 Task: Arrange a 60-minute meeting to evaluate customer support effectiveness.
Action: Mouse pressed left at (83, 138)
Screenshot: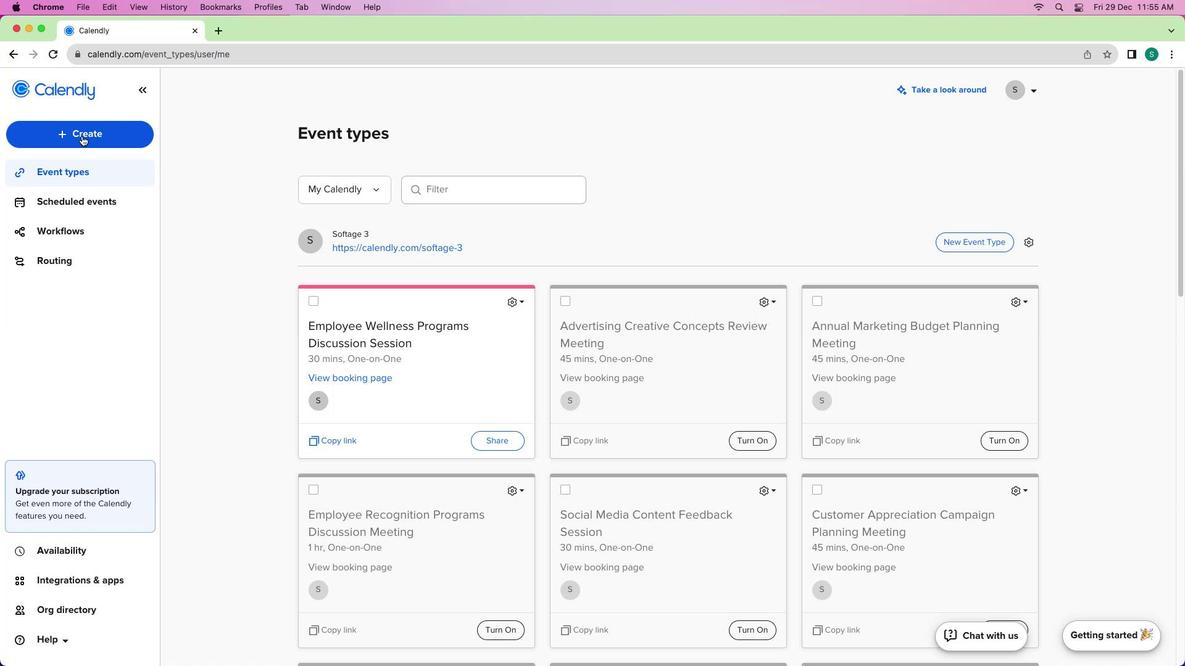 
Action: Mouse moved to (80, 135)
Screenshot: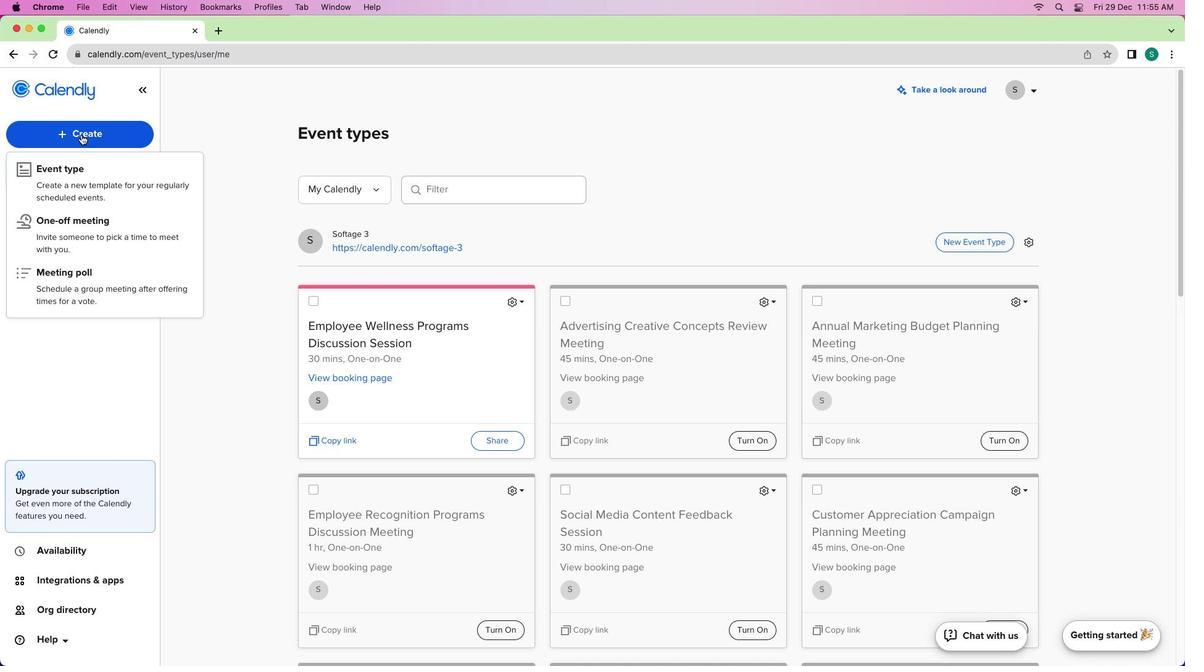 
Action: Mouse pressed left at (80, 135)
Screenshot: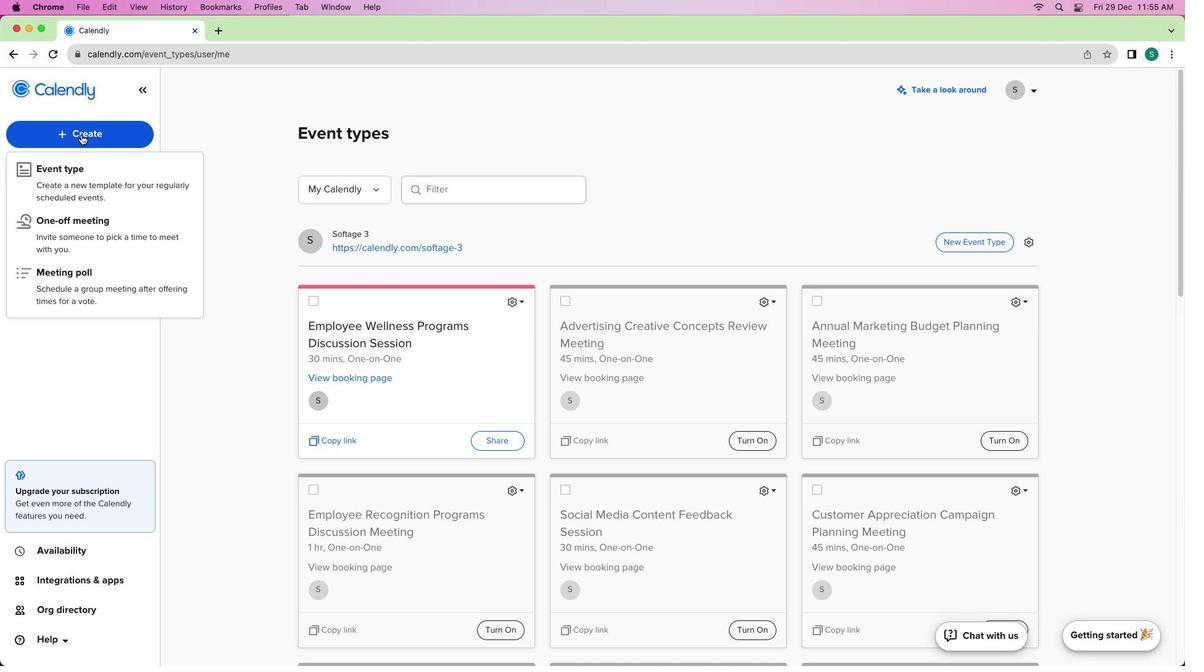
Action: Mouse moved to (86, 168)
Screenshot: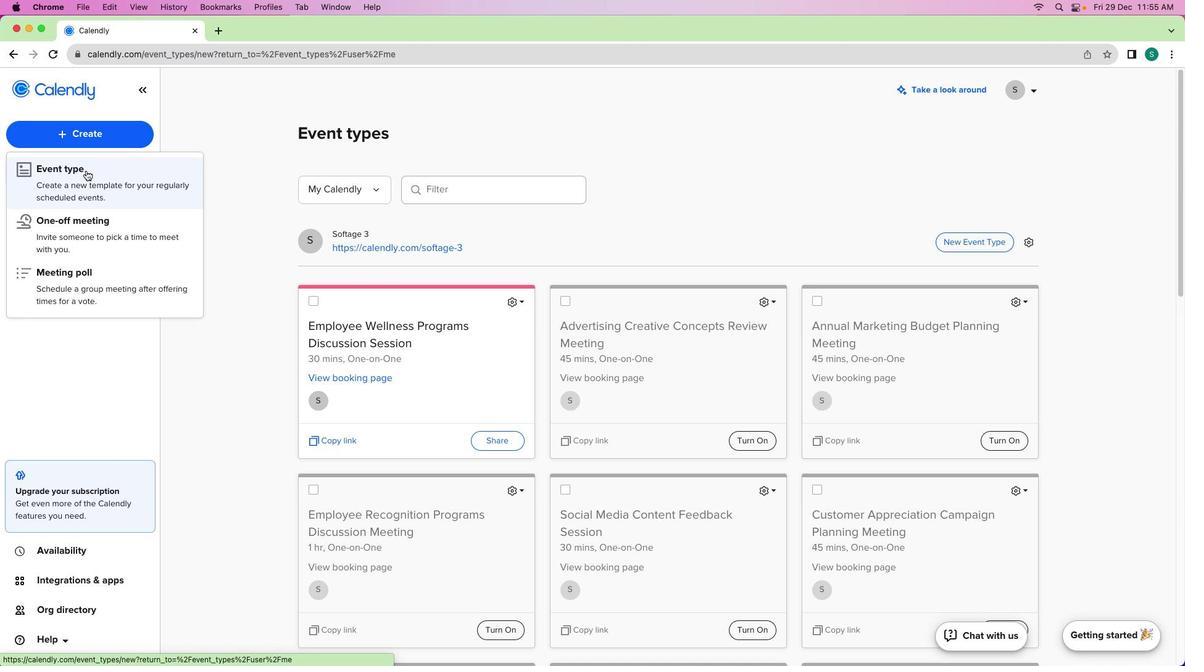 
Action: Mouse pressed left at (86, 168)
Screenshot: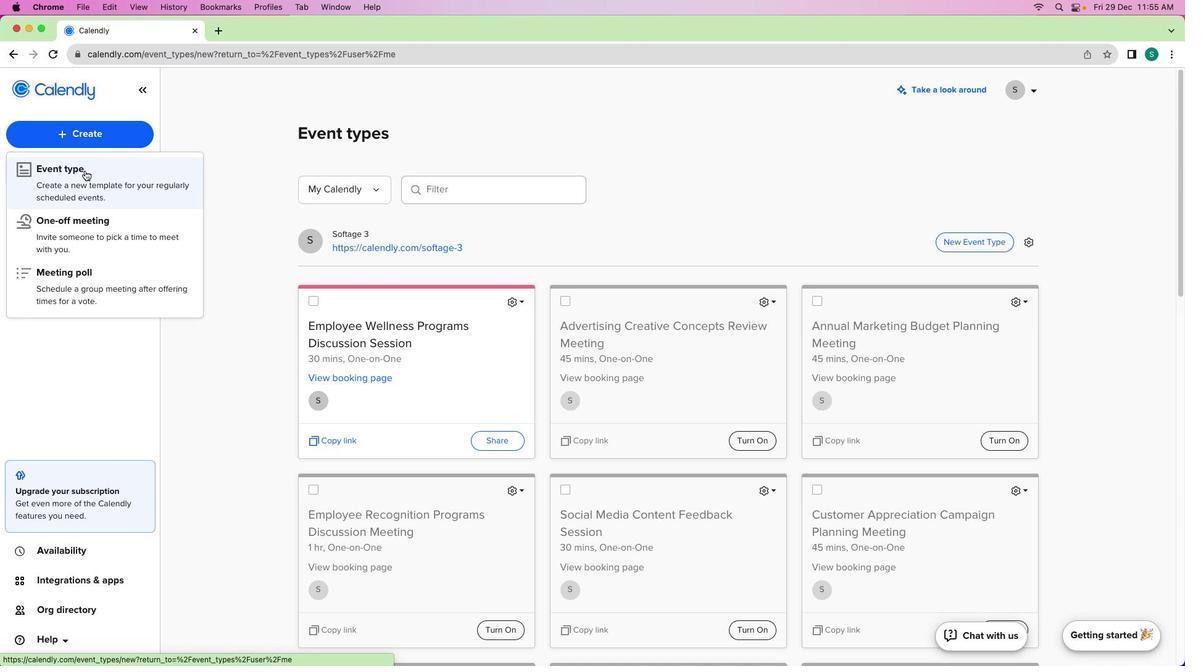
Action: Mouse moved to (448, 258)
Screenshot: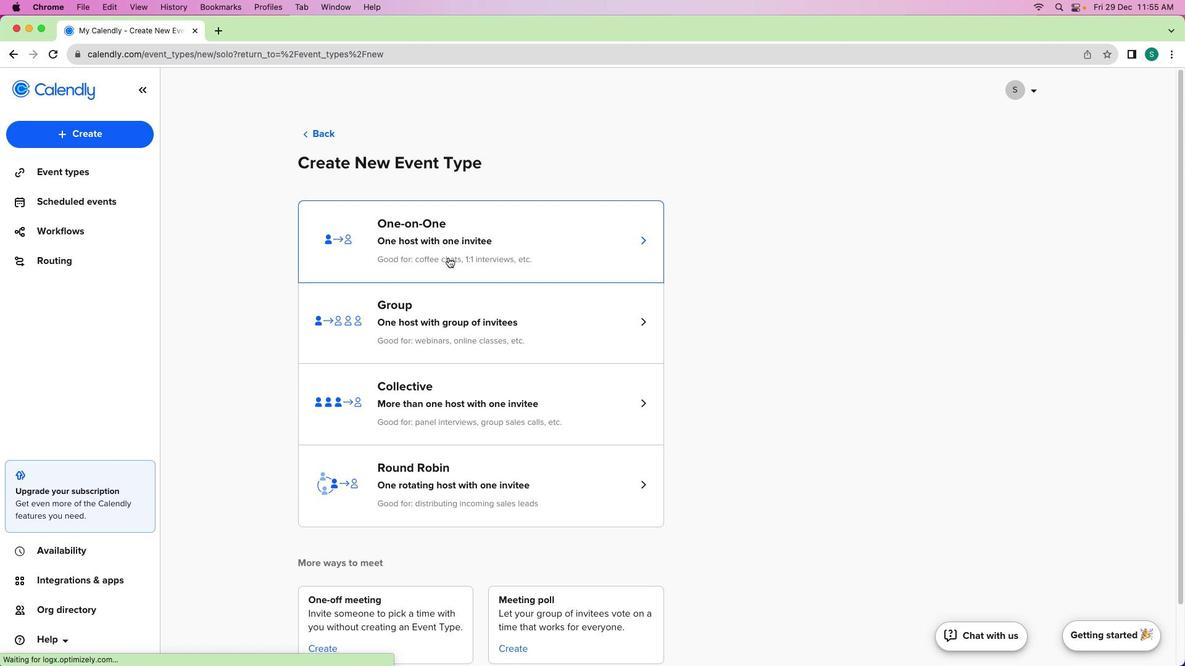 
Action: Mouse pressed left at (448, 258)
Screenshot: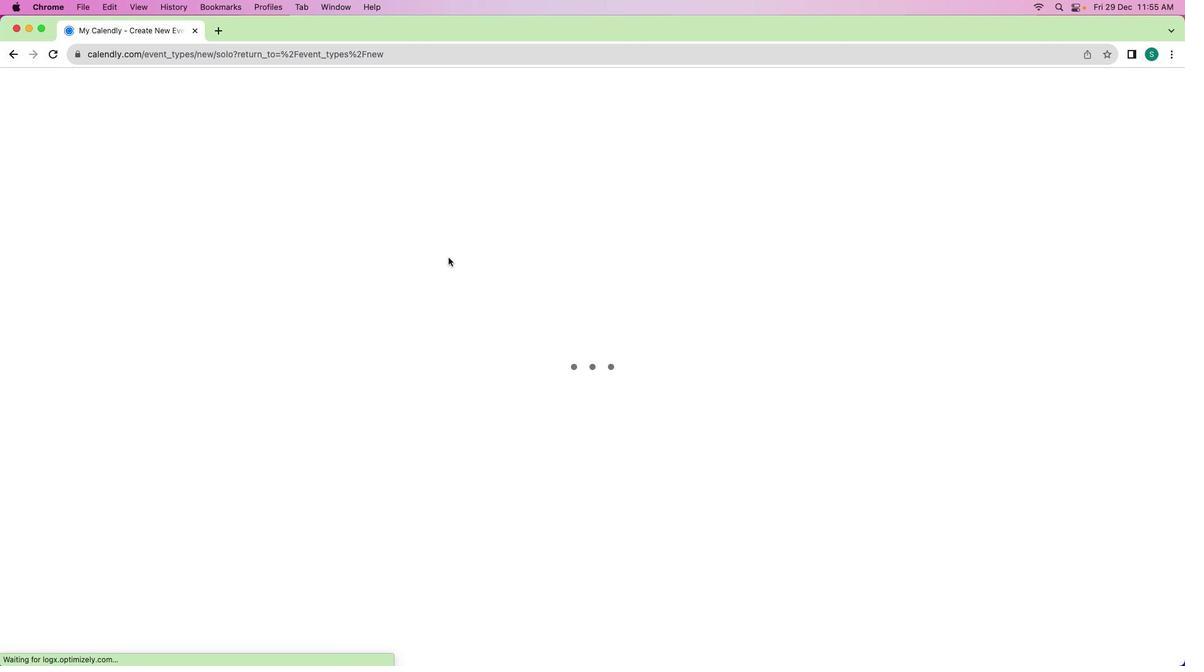 
Action: Mouse moved to (143, 186)
Screenshot: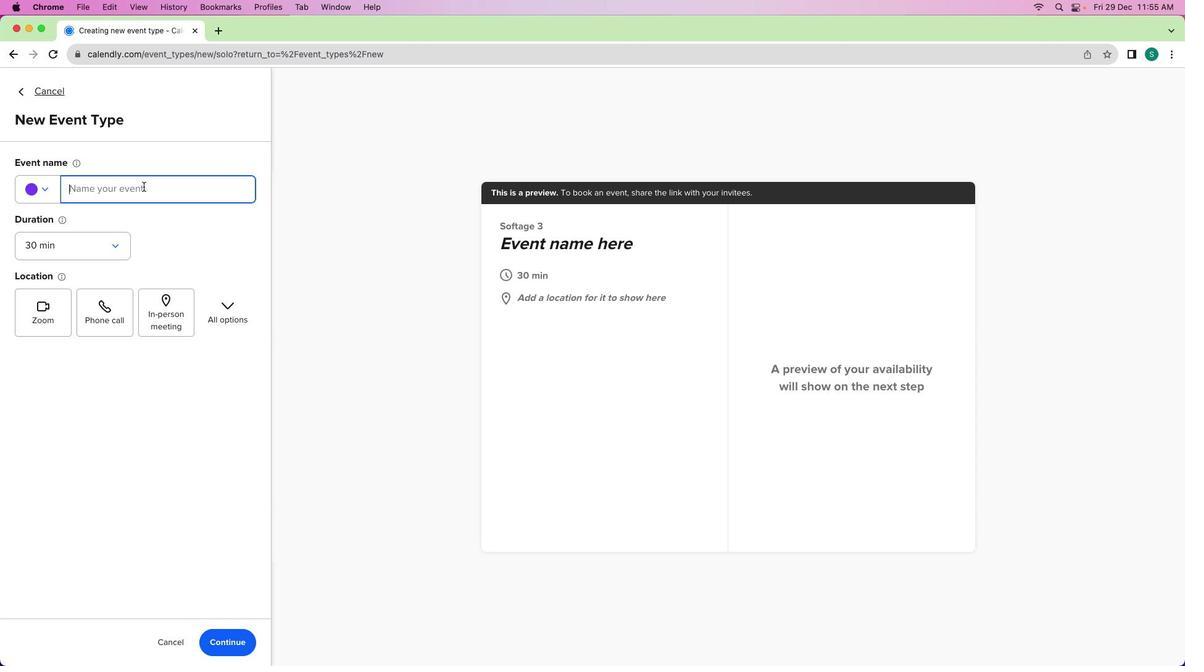 
Action: Mouse pressed left at (143, 186)
Screenshot: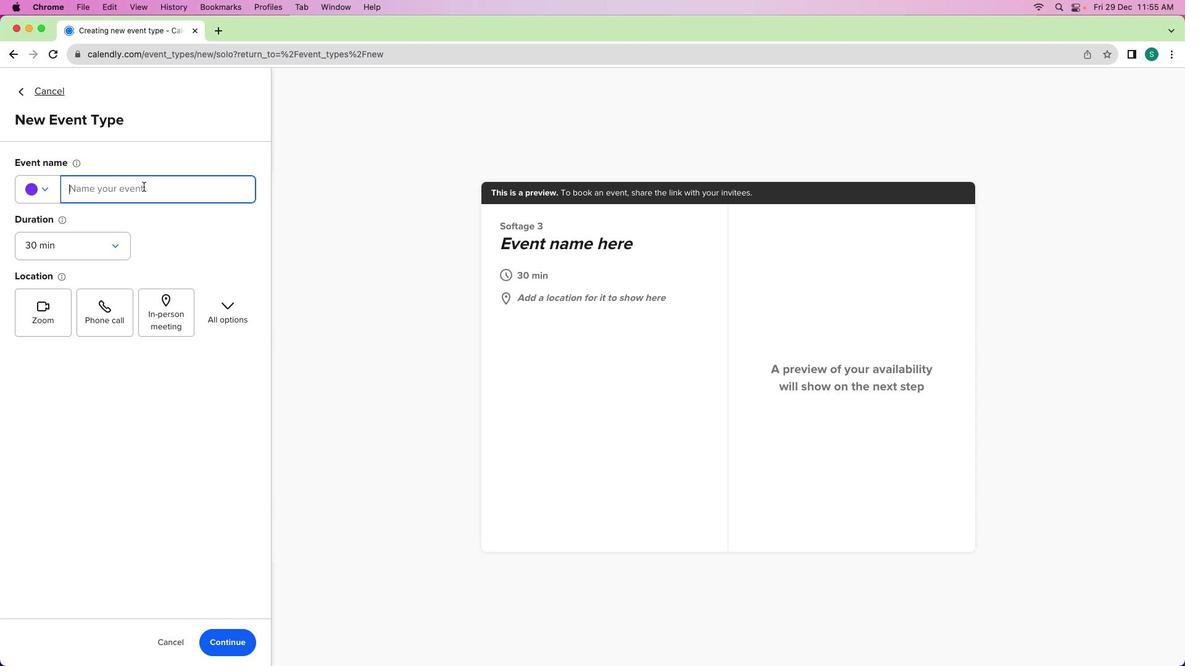 
Action: Key pressed Key.shift'C''u''s''t''o''m''e''r'Key.spaceKey.shift'S''u''p''p''o''r''t'Key.spaceKey.shift'E''f''f''e''c''t''i''v''e''n''e''s''s'Key.spaceKey.shift'E''v''a''l''u''a''t''i''o''n'Key.spaceKey.shift'M''e''e''t''i''n''g'
Screenshot: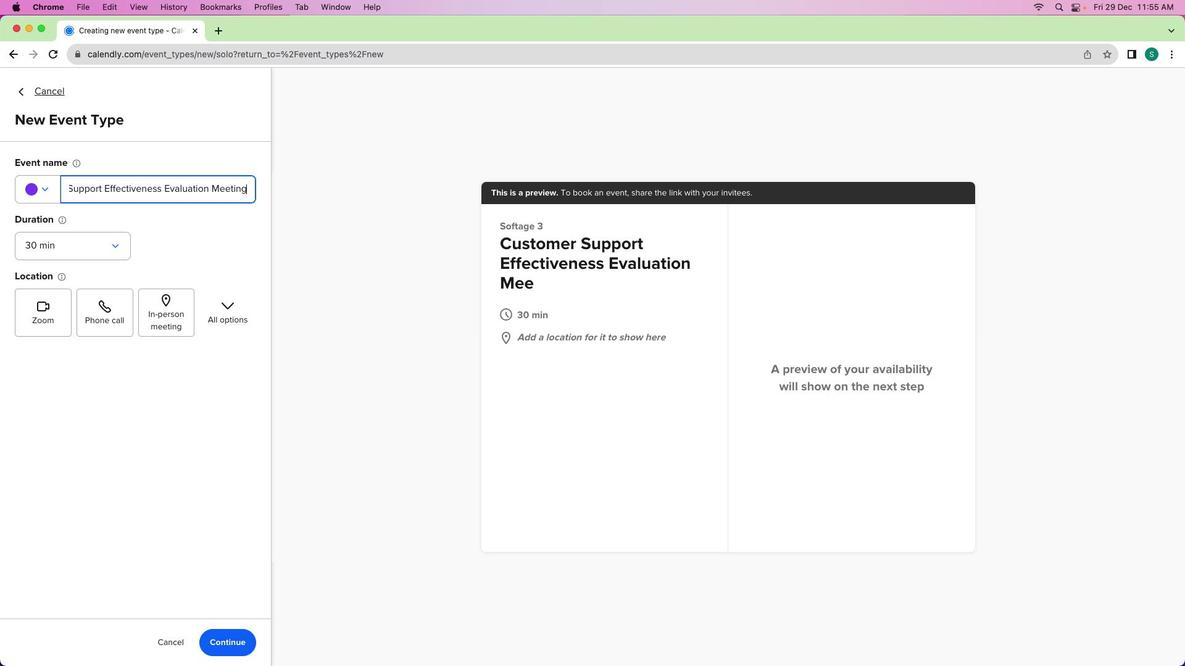 
Action: Mouse moved to (56, 256)
Screenshot: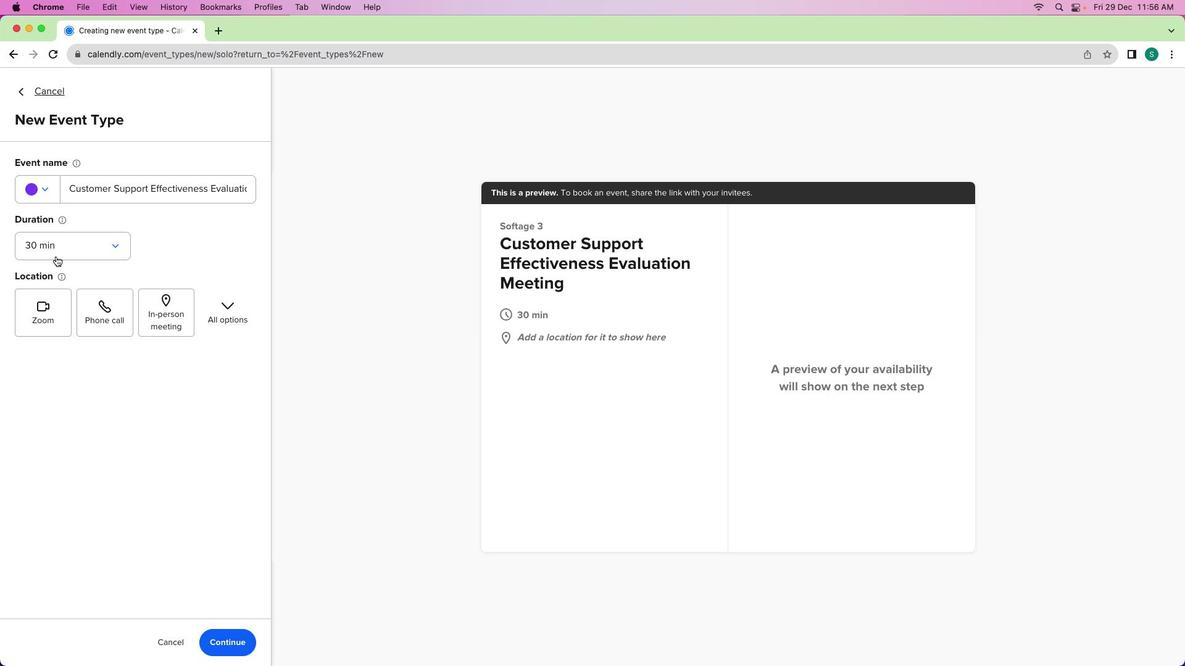 
Action: Mouse pressed left at (56, 256)
Screenshot: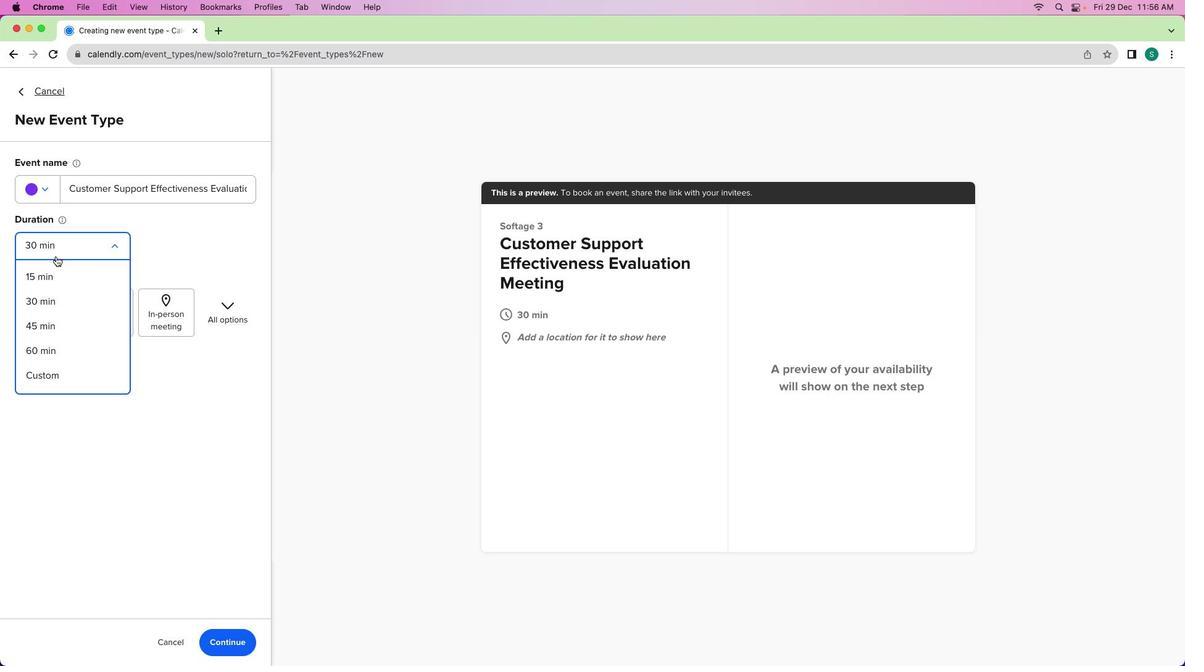 
Action: Mouse moved to (50, 348)
Screenshot: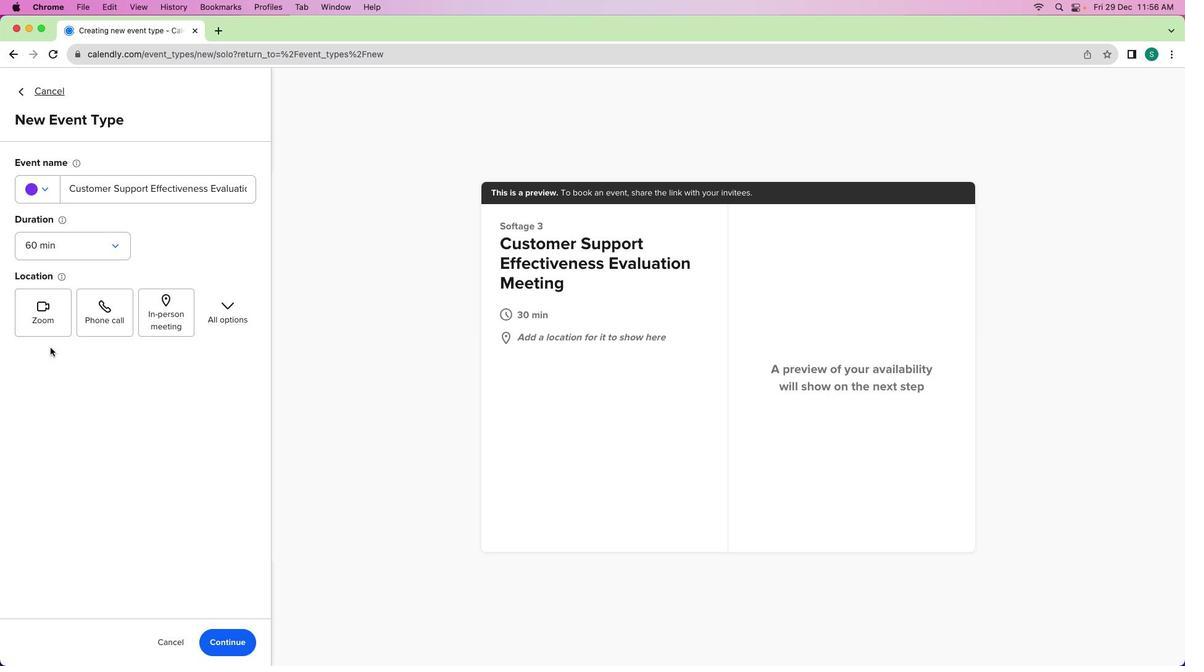
Action: Mouse pressed left at (50, 348)
Screenshot: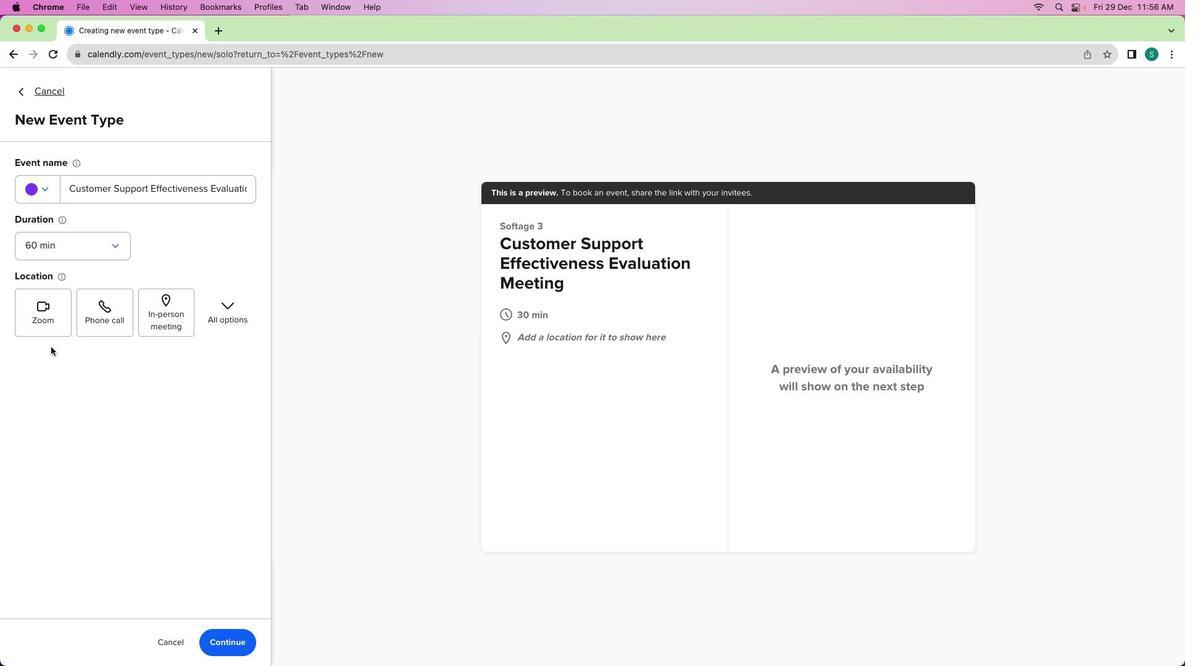 
Action: Mouse moved to (50, 334)
Screenshot: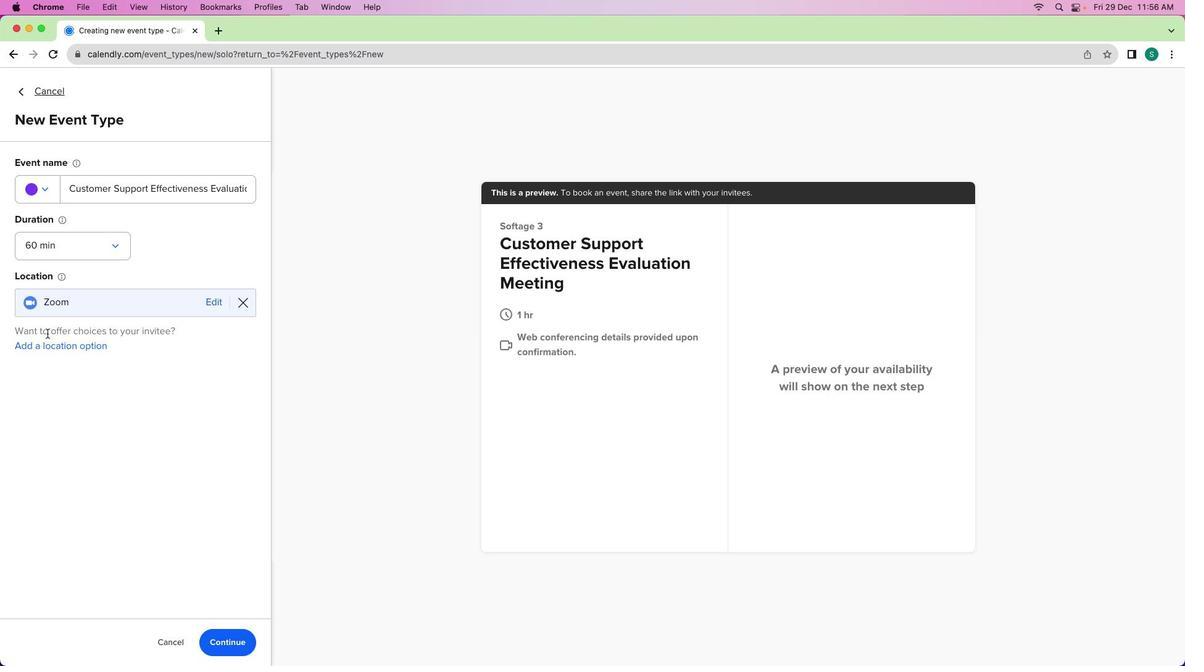 
Action: Mouse pressed left at (50, 334)
Screenshot: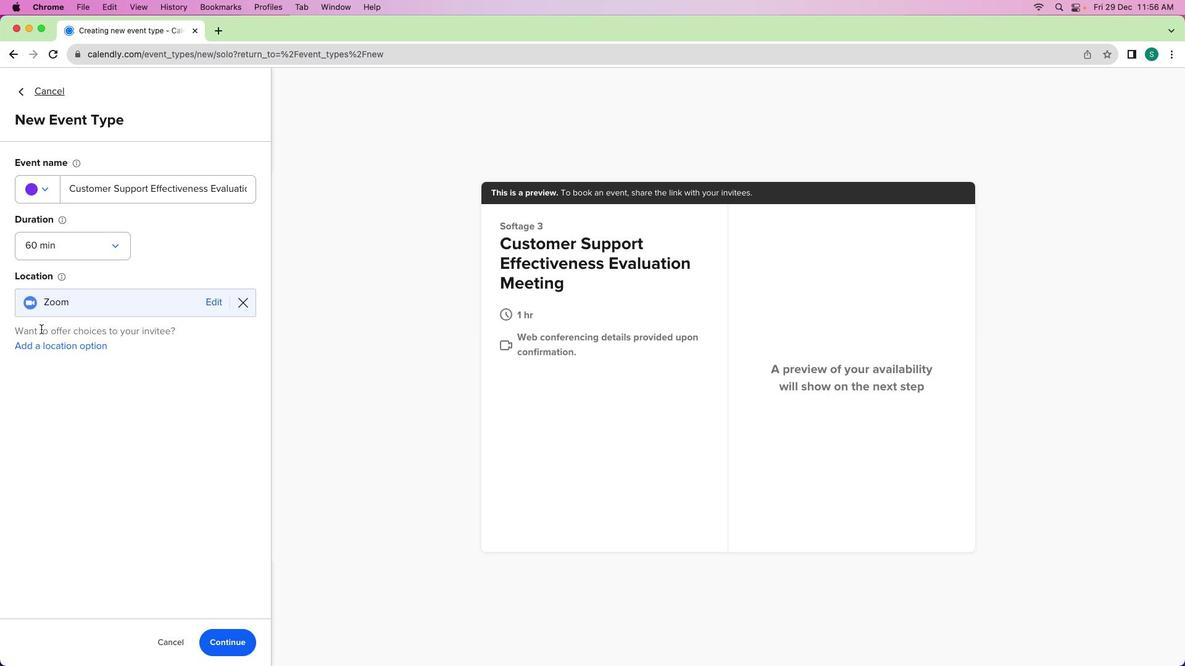 
Action: Mouse moved to (205, 635)
Screenshot: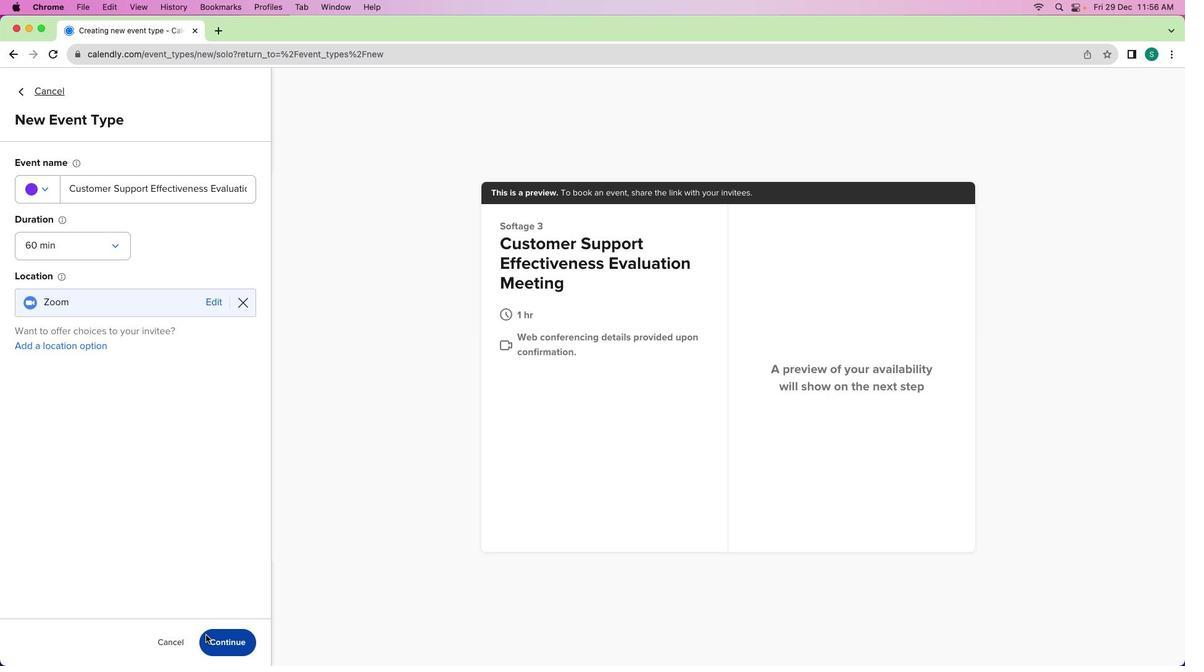 
Action: Mouse pressed left at (205, 635)
Screenshot: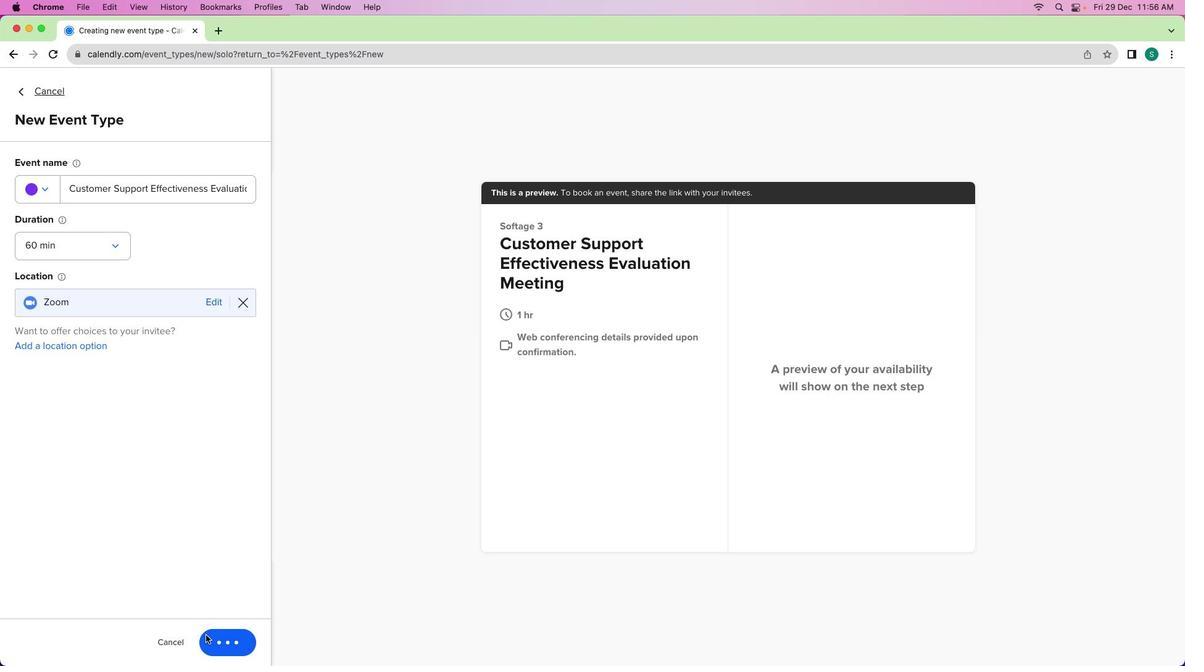 
Action: Mouse moved to (122, 214)
Screenshot: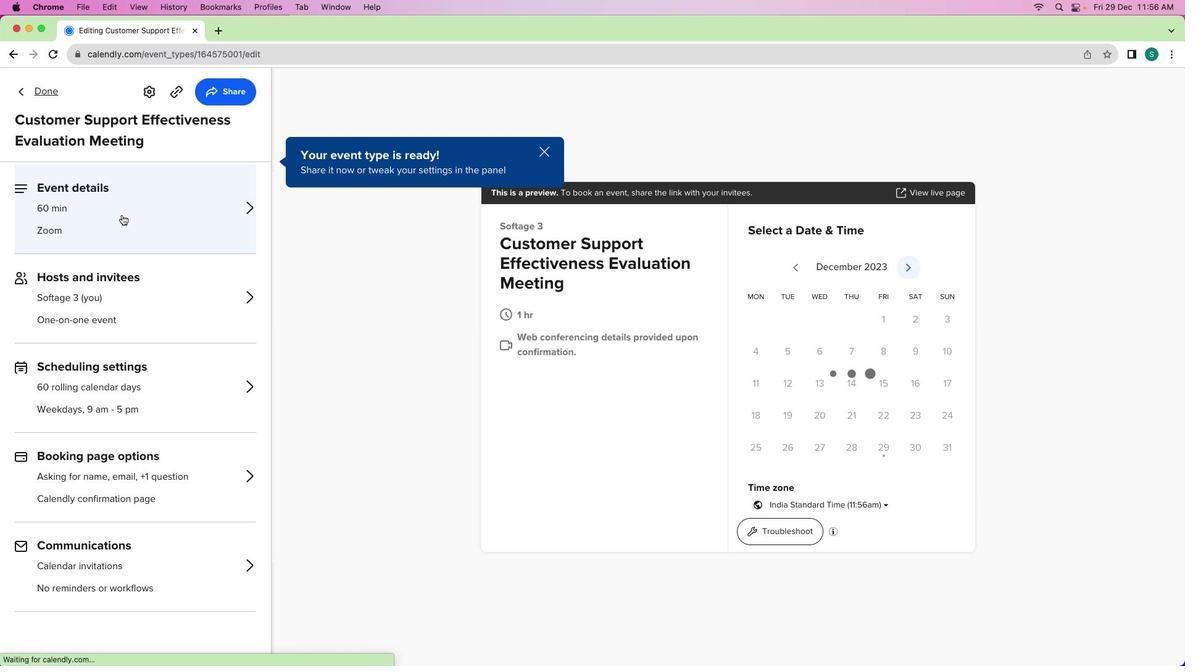 
Action: Mouse pressed left at (122, 214)
Screenshot: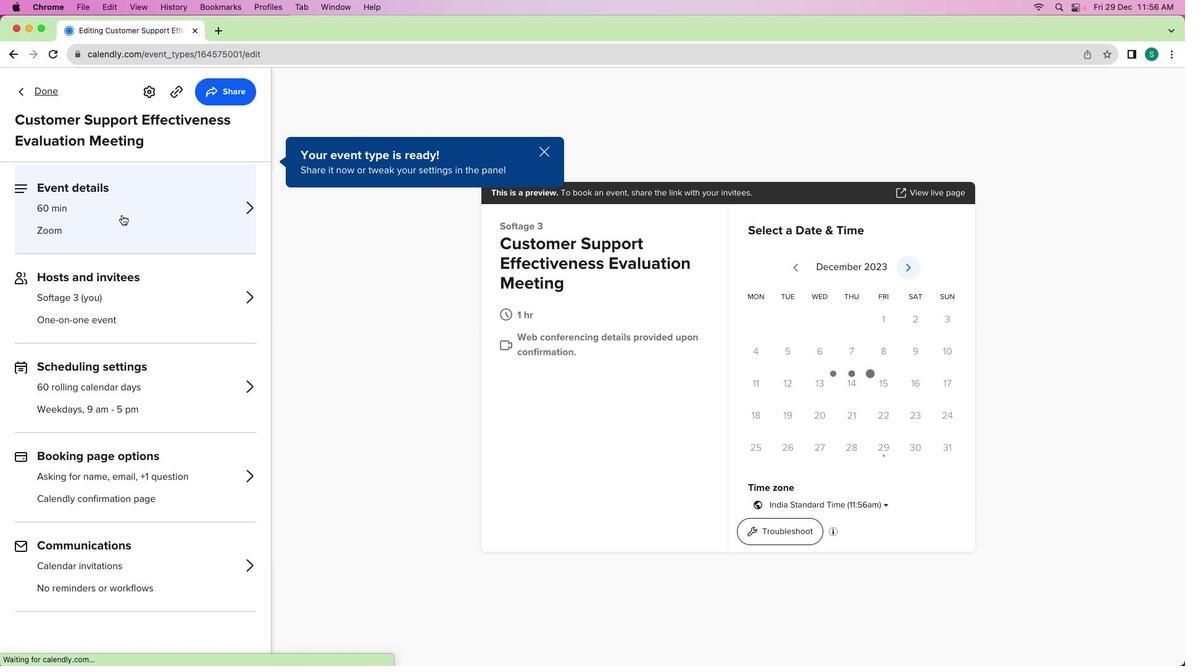 
Action: Mouse moved to (161, 443)
Screenshot: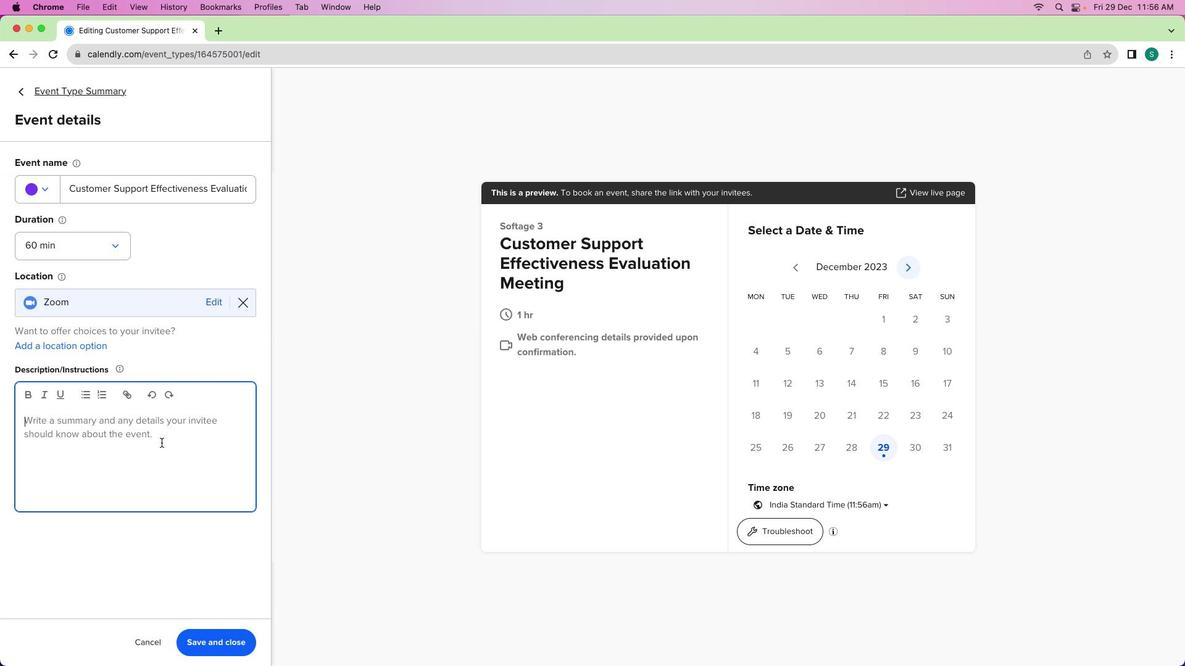 
Action: Mouse pressed left at (161, 443)
Screenshot: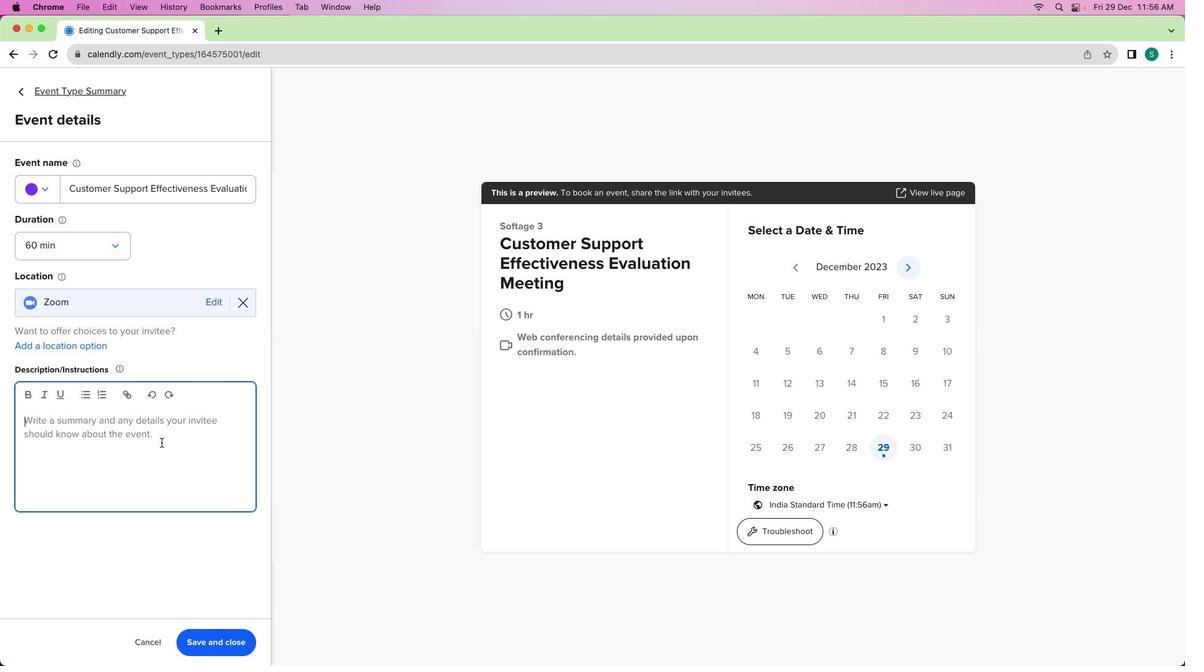 
Action: Mouse moved to (165, 443)
Screenshot: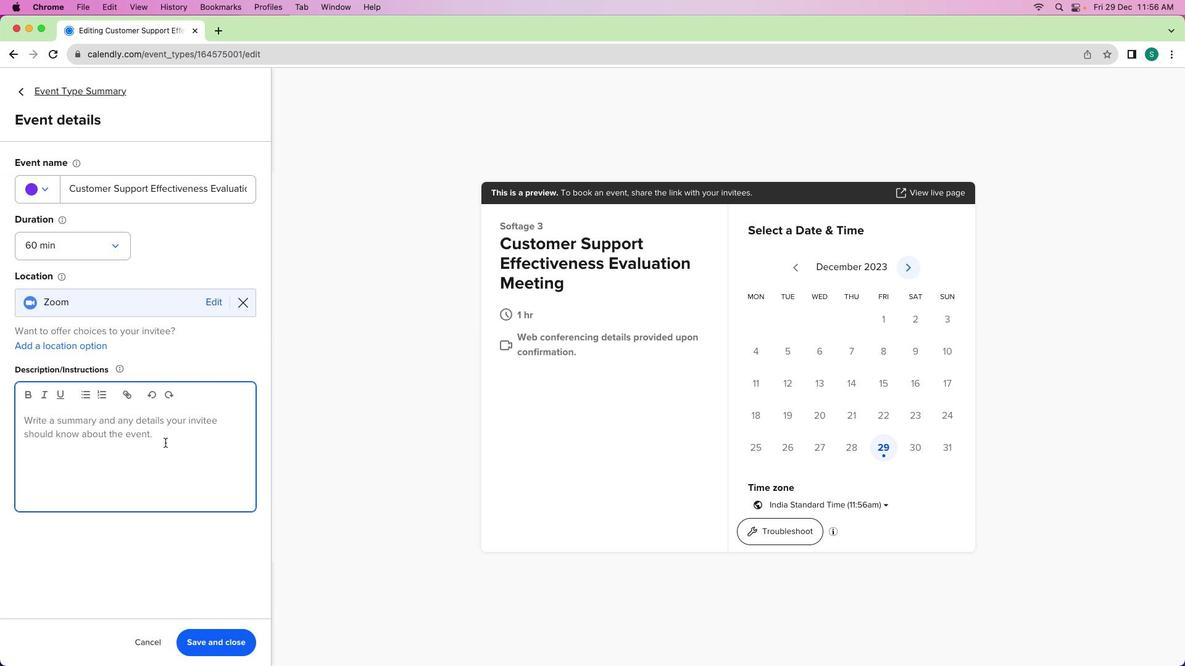 
Action: Key pressed Key.shift'I'Key.space'i''n''v''i''t''e'Key.space'y''o''u'Key.space't''o'Key.space'a'Key.space'c''o''m''p''r''e''h''e''n''s''i''v''e'Key.space'6''0''-''m''i''n''u''t''e'Key.space'm''e''e''t''i''n''g'Key.space'f''o''c''u''s''e''d'Key.space'o''n'Key.space'e''v''a''l''u''a''t''i''n''g'Key.space't''h''e'Key.space'e''f''f''e''c''t''i''v''e''n''e''s''s'Key.space'o''f'Key.space'o''u''r'Key.space'c''u''s''t''o''m''e''r'Key.space's''u''p''p''o''r''t''.'Key.spaceKey.shift'I''n'Key.space't''h''e'Key.backspace'i''s'Key.space's''e''s''s''i''o''n'','Key.space'w''e'Key.space'w''i''l''l'Key.space'r''e''v''i''e''w'Key.space'k''e''y'Key.space'p''e''r''f''o''r''m''a''n''c''e'Key.space'm''e''t''r''i''c''s'','Key.space'd''i''s''c''u''s''s'Key.space'c''u''s''t''o''m''e''r'Key.space'd'Key.backspace'f''e''e''d''b''a''c''k'','Key.space'a''n''d'Key.space's''t''r''a''t''e''g''i''z''e'Key.space'o''n'Key.space'w''a''y''s'Key.space't''o'Key.space'e''n''h''a''n''c''e'Key.space't''h''e'Key.space'o''v''e''r''a''l''l'Key.space'c''u''s''t''o''m''e''r'Key.space's''u''p''p''o''r''t'Key.space'e''x''p''e''r''i''e''n''c''e''.'
Screenshot: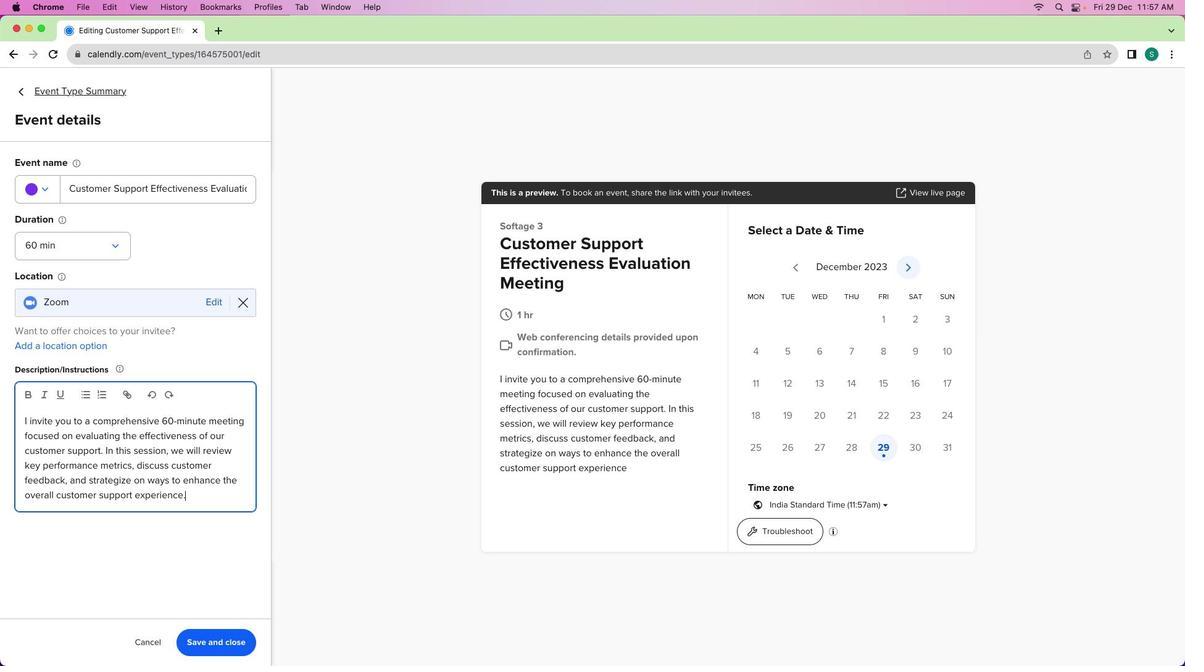 
Action: Mouse moved to (255, 643)
Screenshot: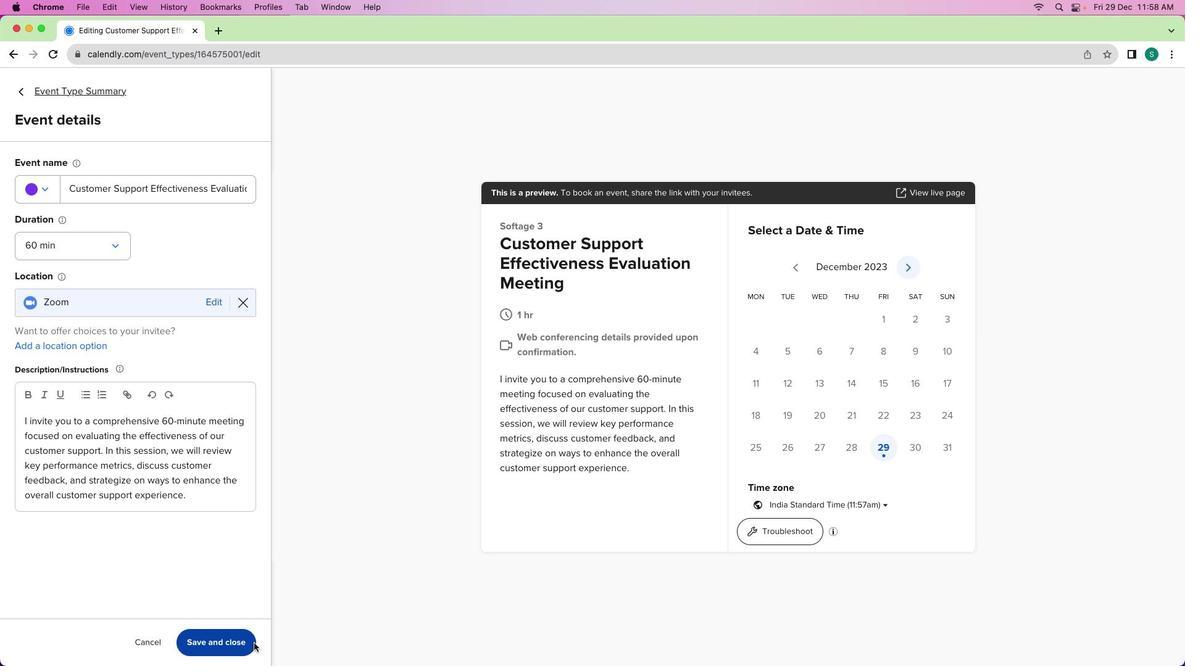 
Action: Mouse pressed left at (255, 643)
Screenshot: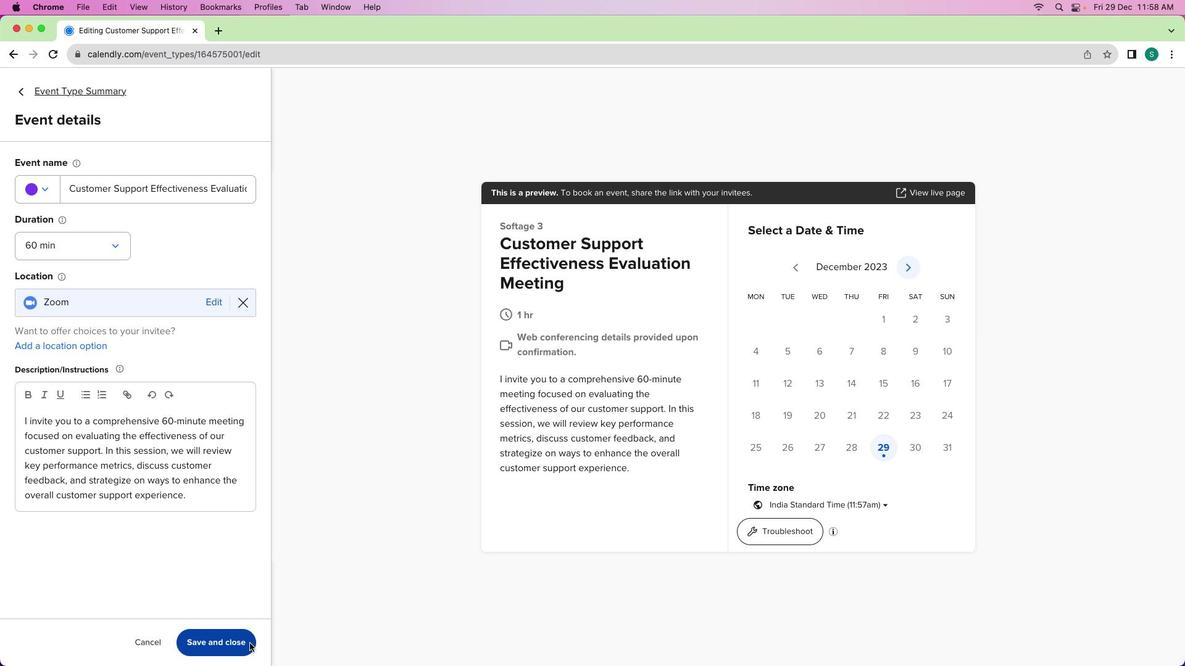 
Action: Mouse moved to (57, 92)
Screenshot: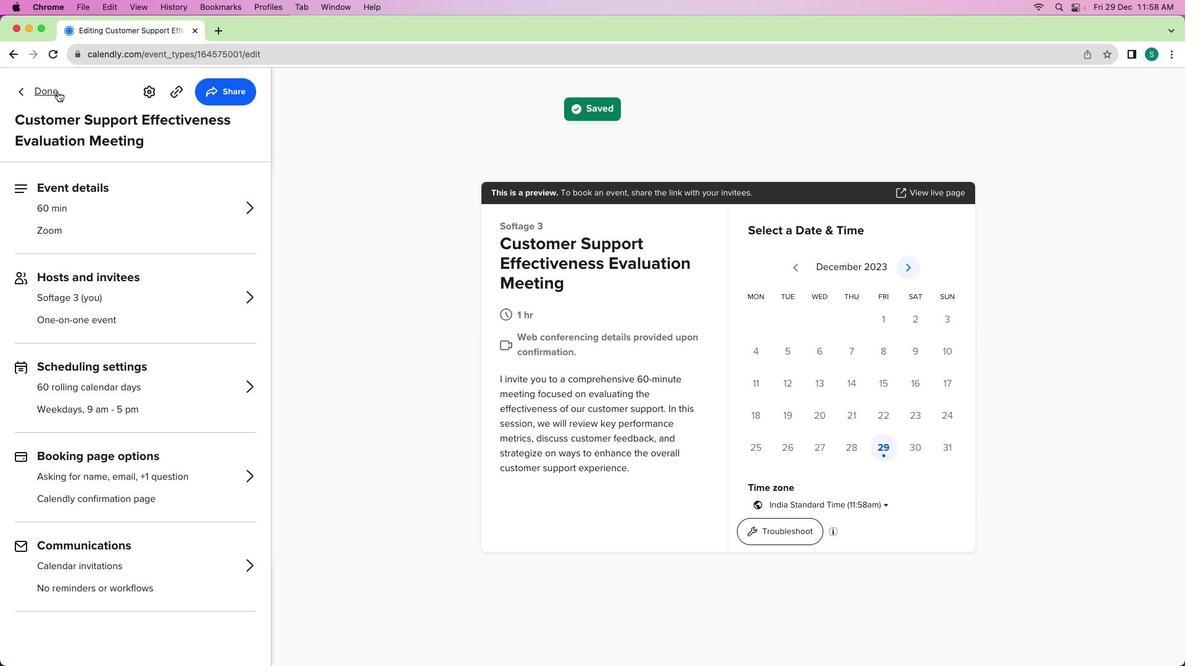 
Action: Mouse pressed left at (57, 92)
Screenshot: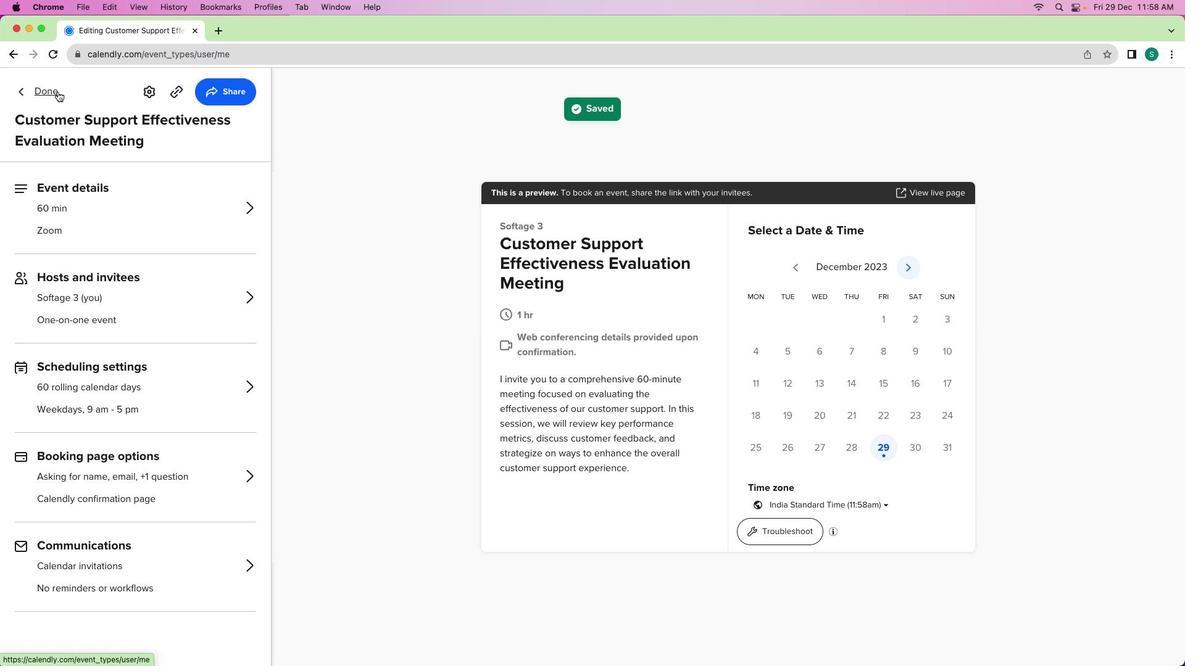 
Action: Mouse moved to (436, 372)
Screenshot: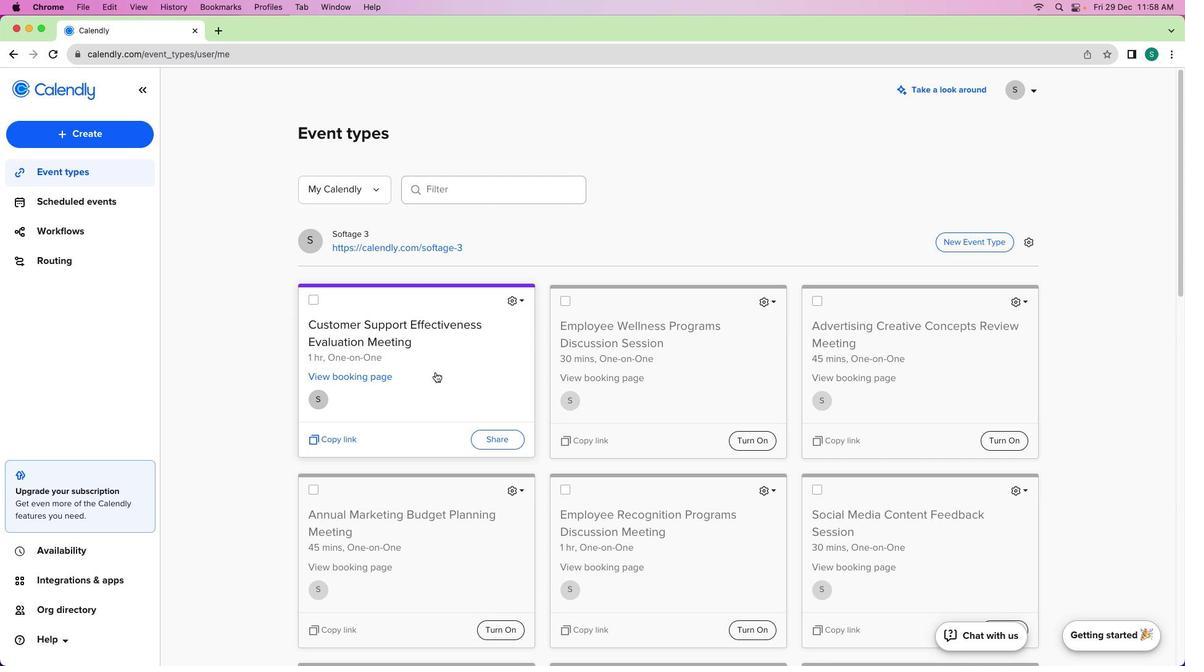 
